 Task: Apply the background color green in the file "Daily Planner".
Action: Mouse moved to (204, 84)
Screenshot: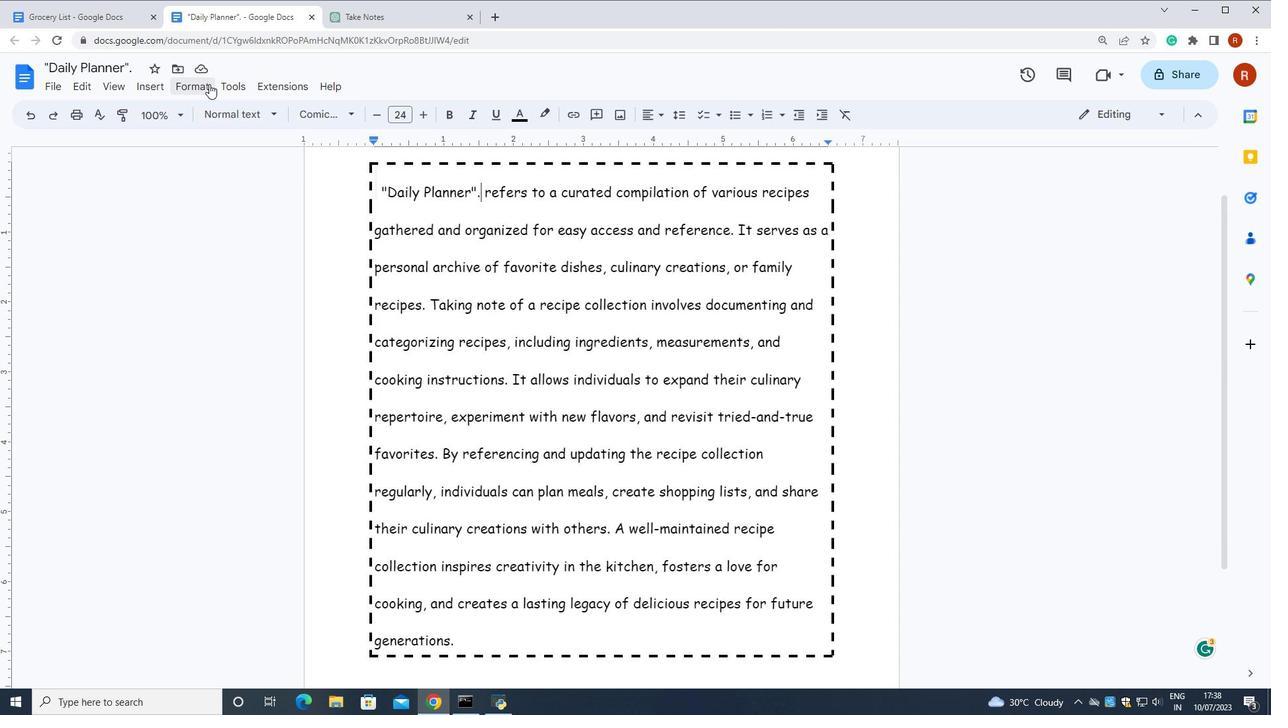 
Action: Mouse pressed left at (204, 84)
Screenshot: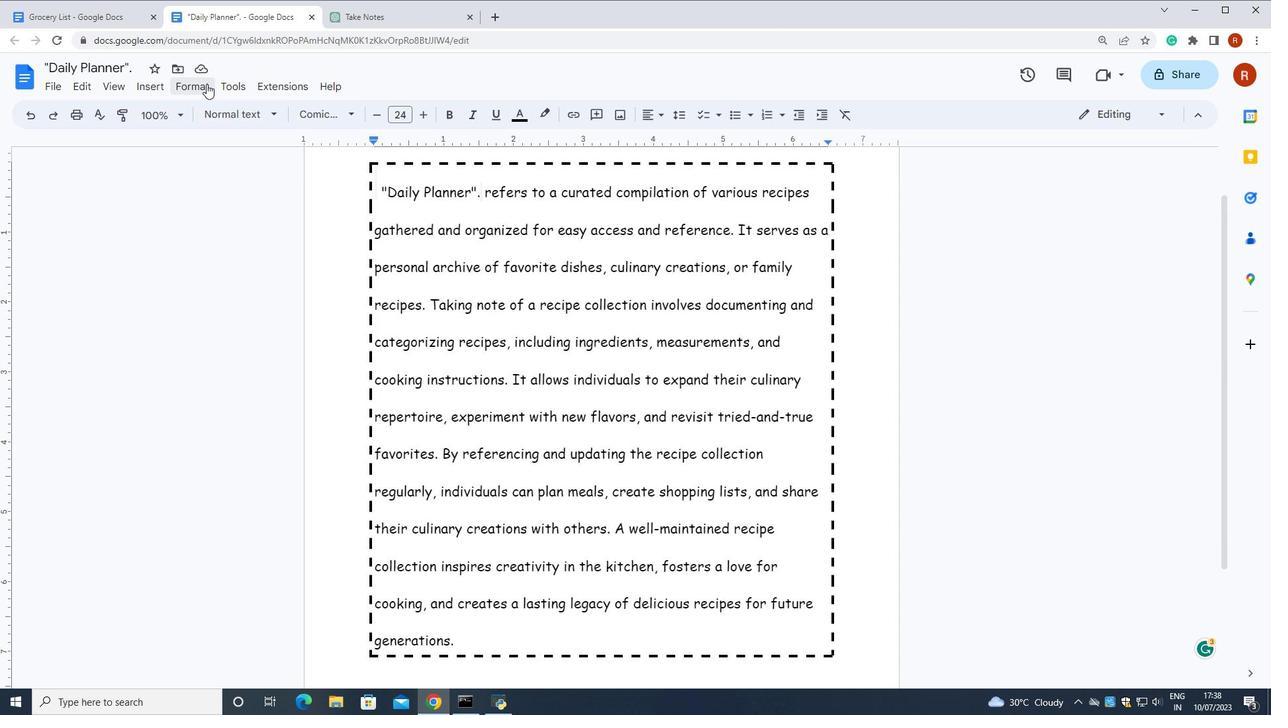 
Action: Mouse moved to (462, 145)
Screenshot: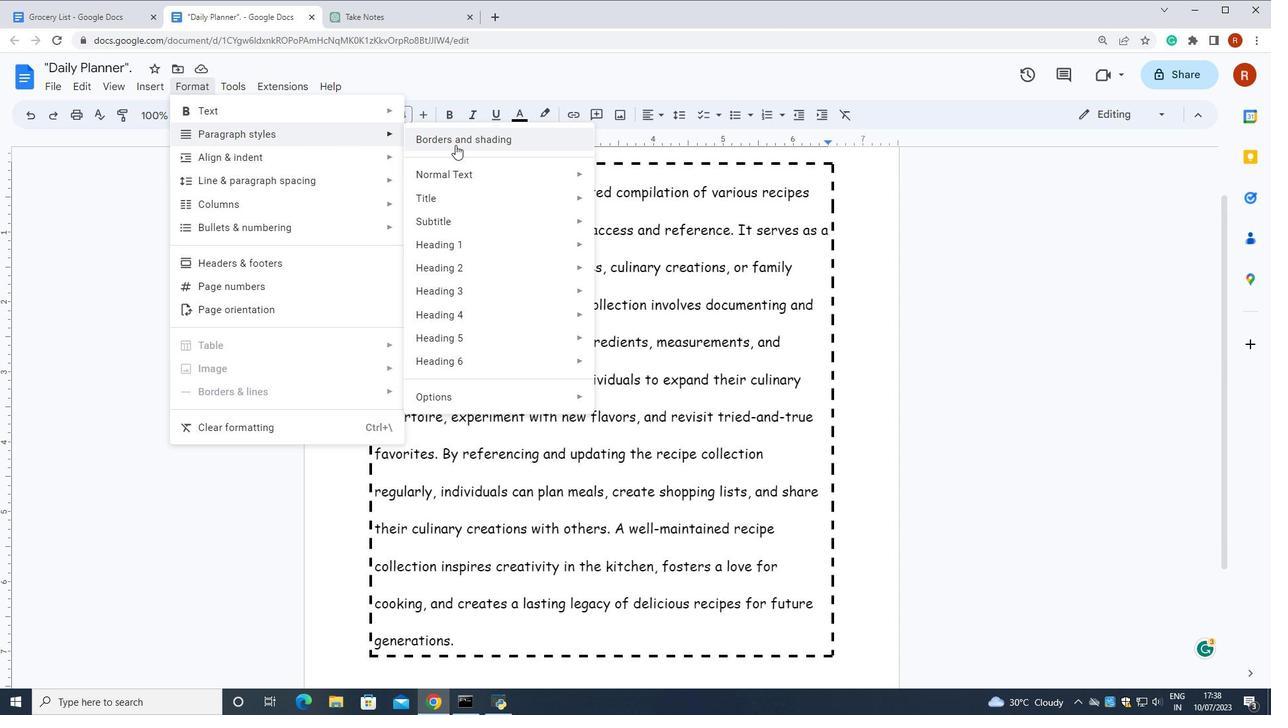 
Action: Mouse pressed left at (462, 145)
Screenshot: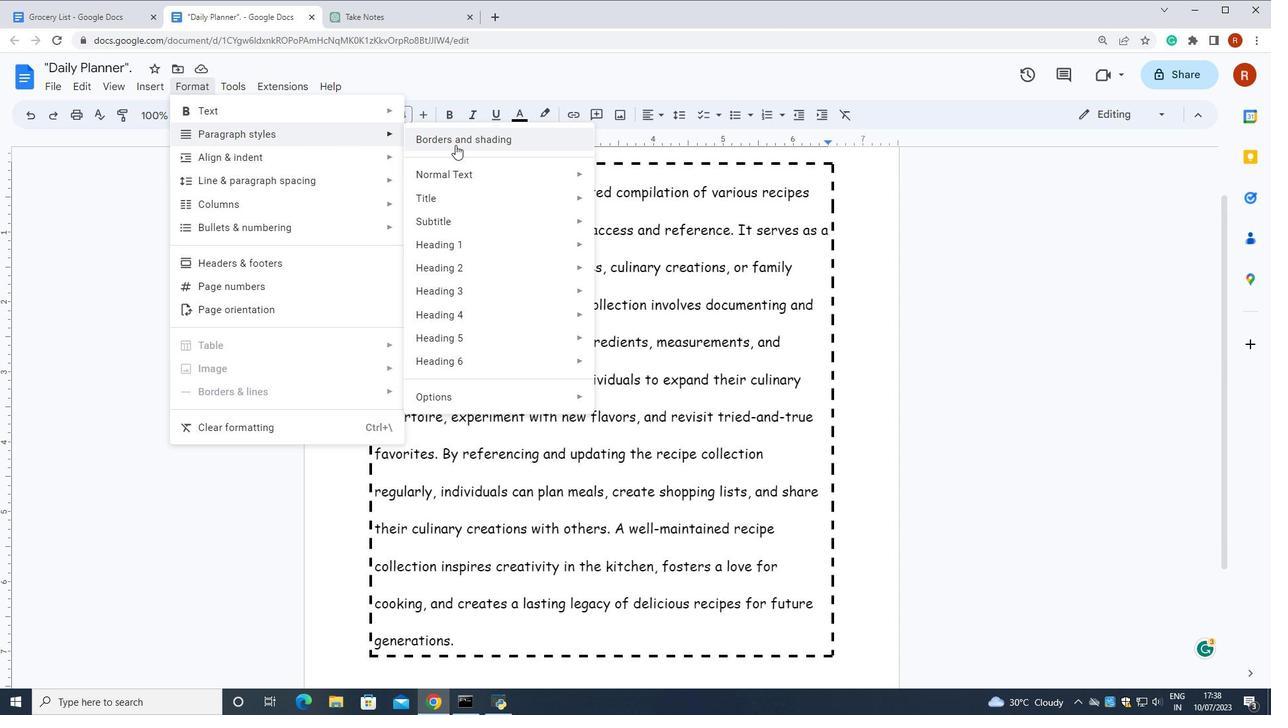 
Action: Mouse moved to (742, 427)
Screenshot: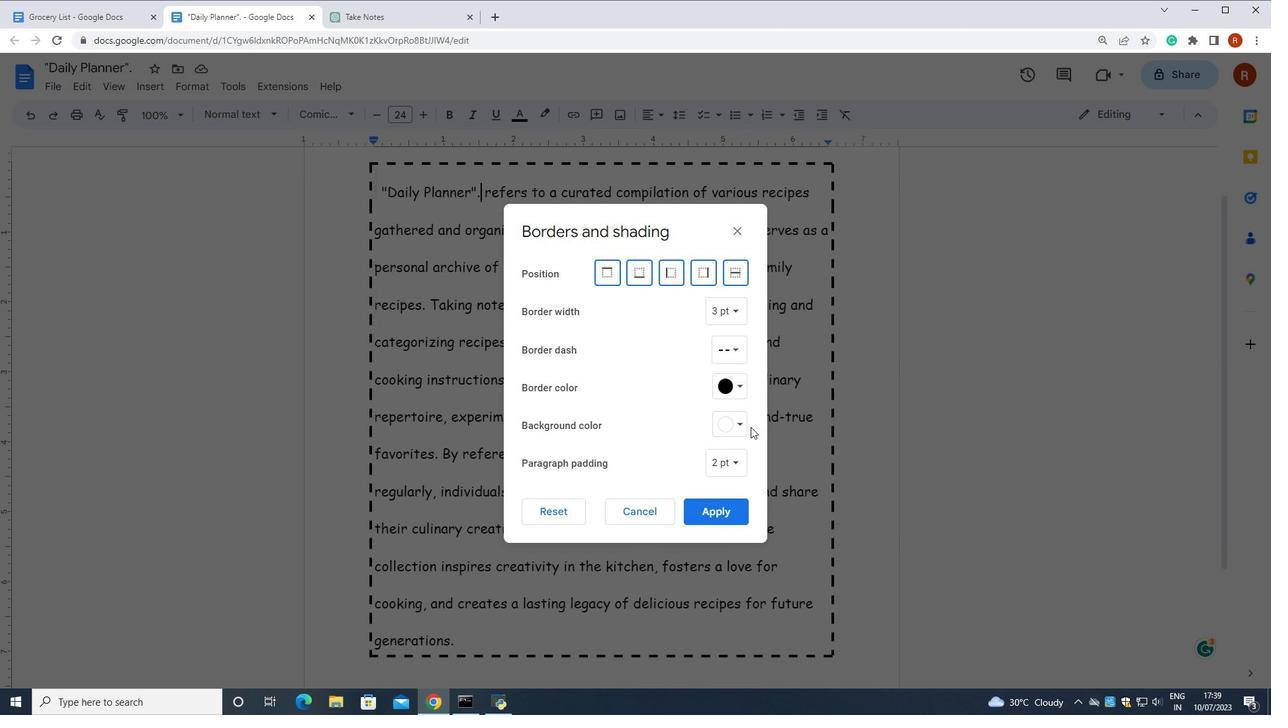 
Action: Mouse pressed left at (742, 427)
Screenshot: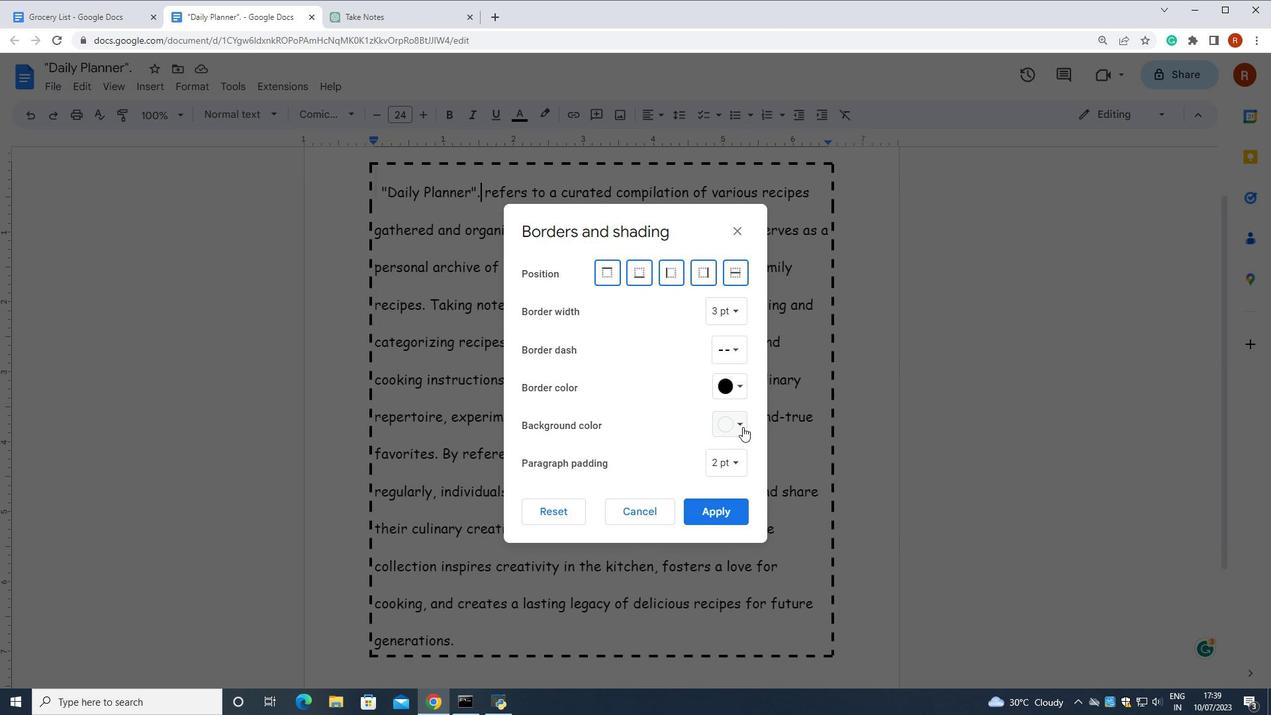 
Action: Mouse moved to (790, 493)
Screenshot: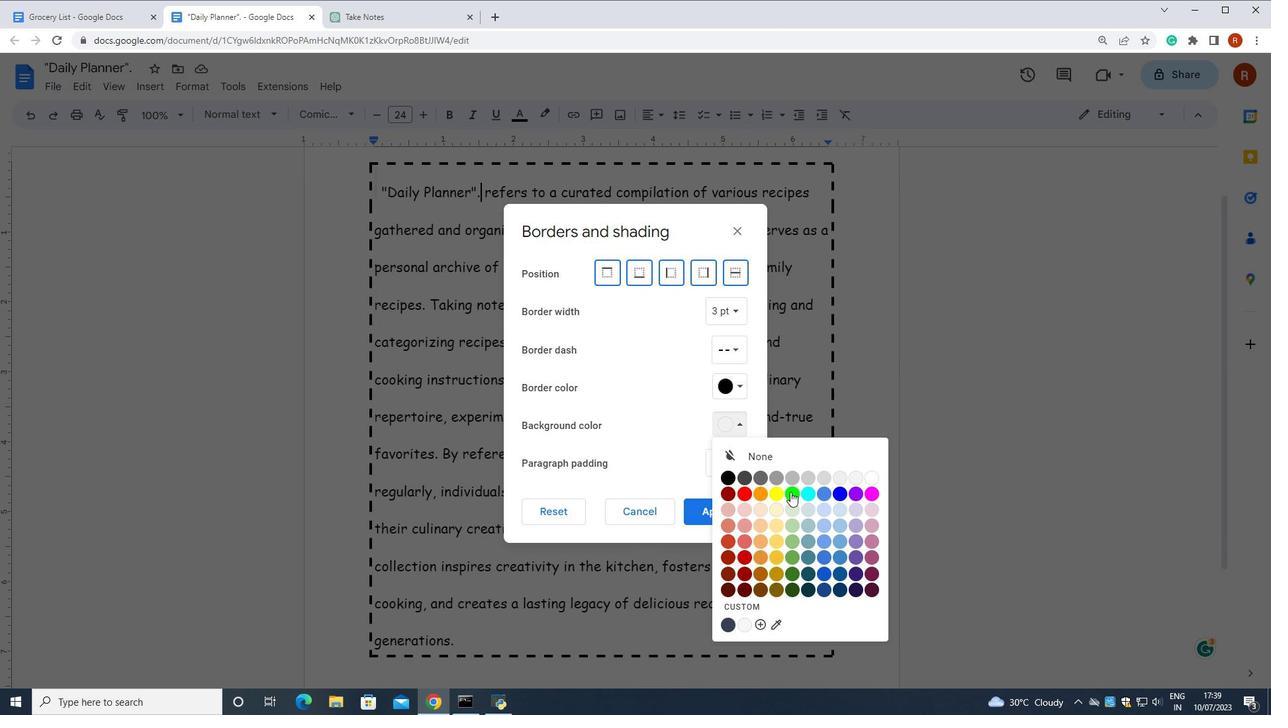 
Action: Mouse pressed left at (790, 493)
Screenshot: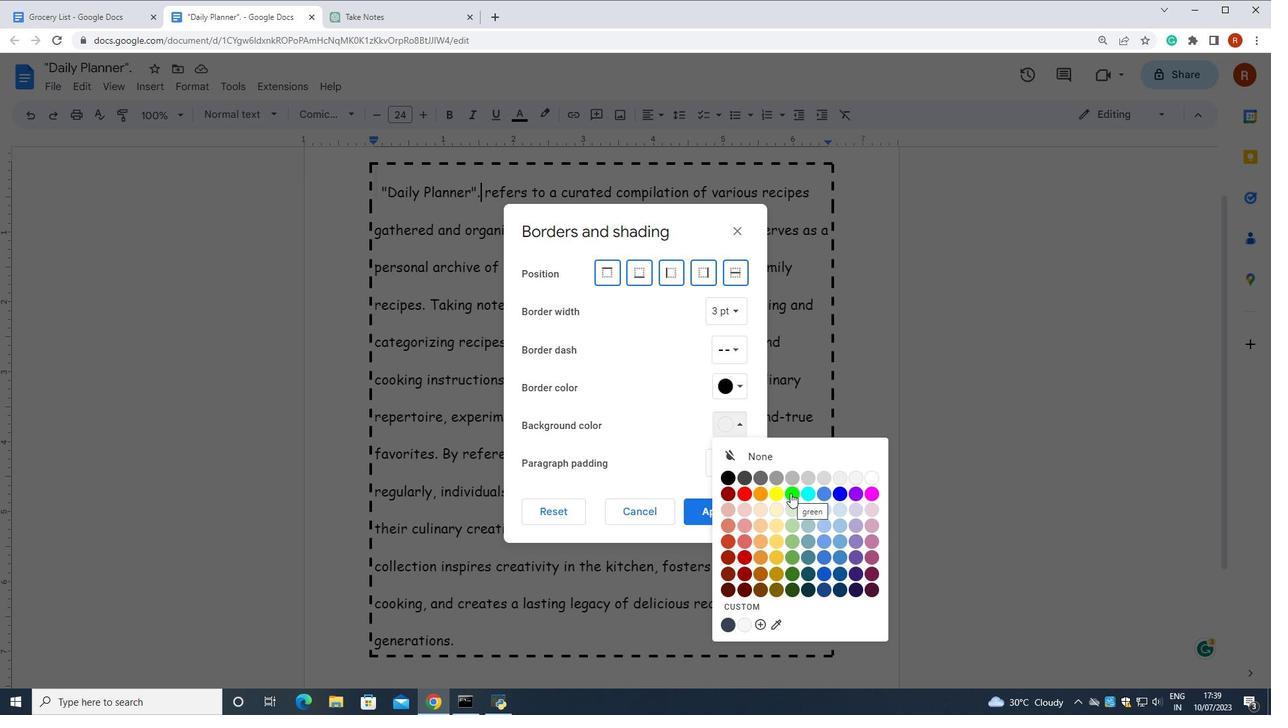 
Action: Mouse moved to (724, 512)
Screenshot: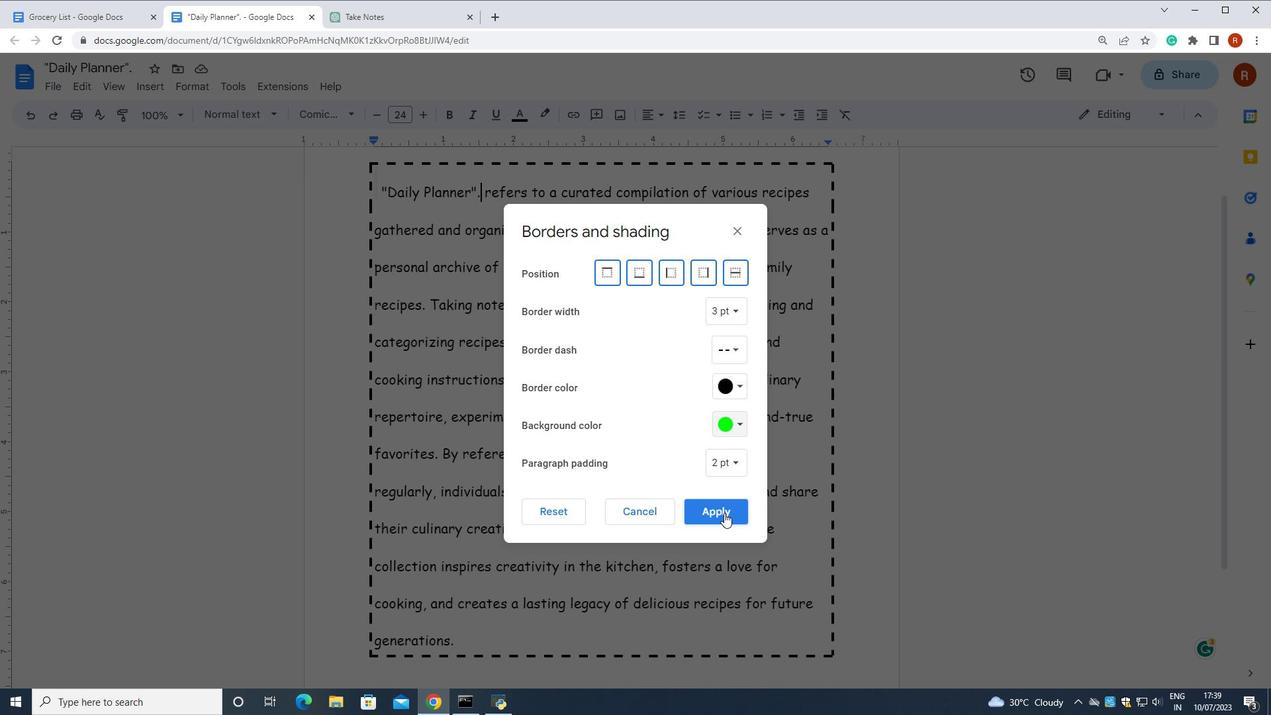 
Action: Mouse pressed left at (724, 512)
Screenshot: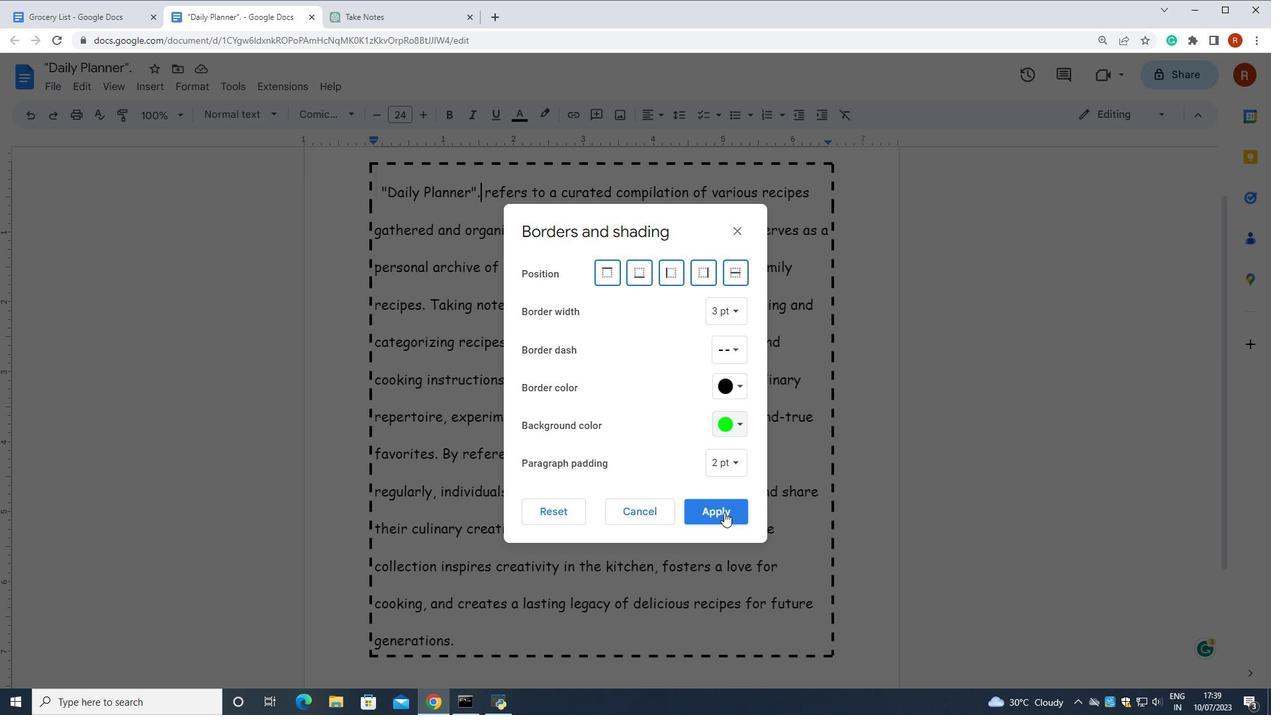 
